 Task: Install and use a new font in VS Code for coding.
Action: Mouse moved to (424, 207)
Screenshot: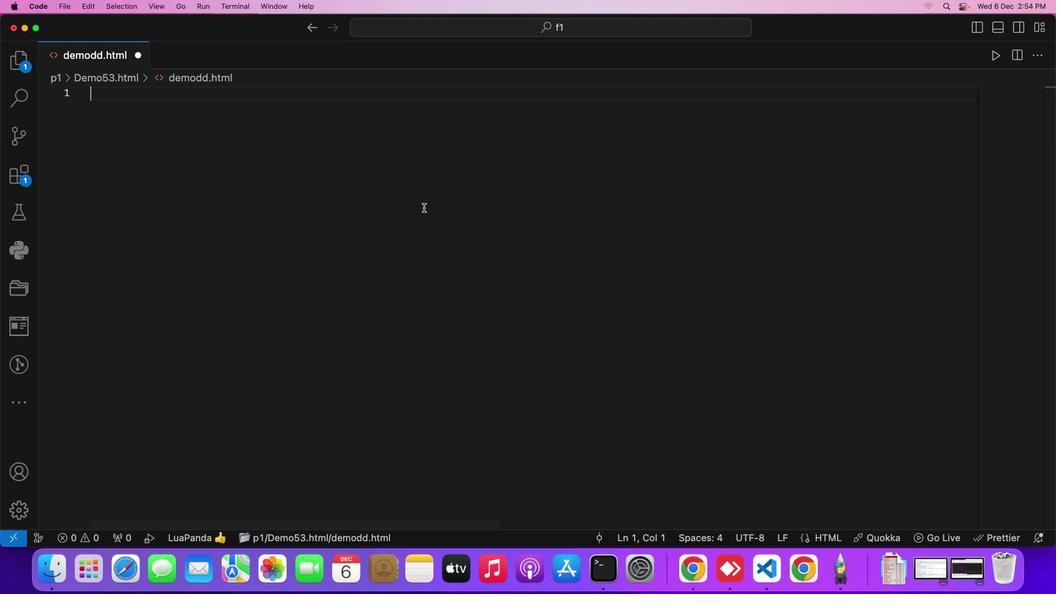 
Action: Mouse pressed left at (424, 207)
Screenshot: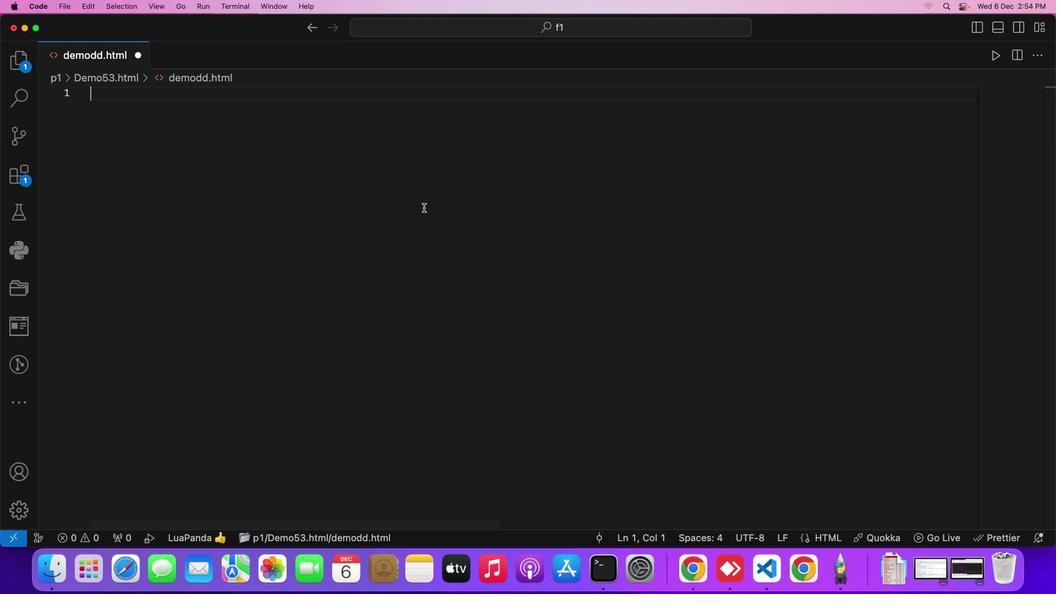 
Action: Mouse moved to (21, 175)
Screenshot: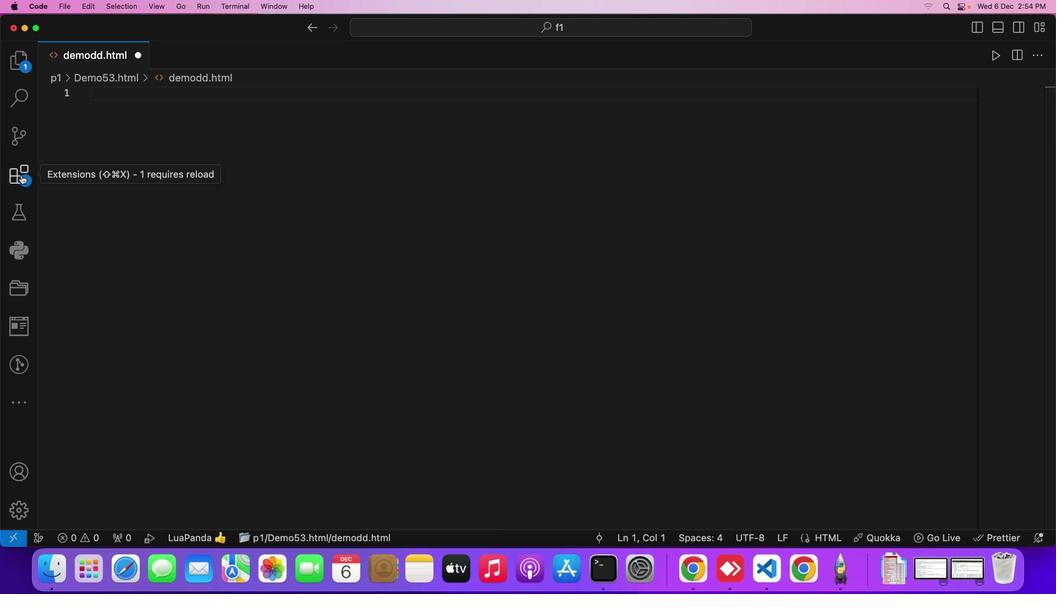 
Action: Mouse pressed left at (21, 175)
Screenshot: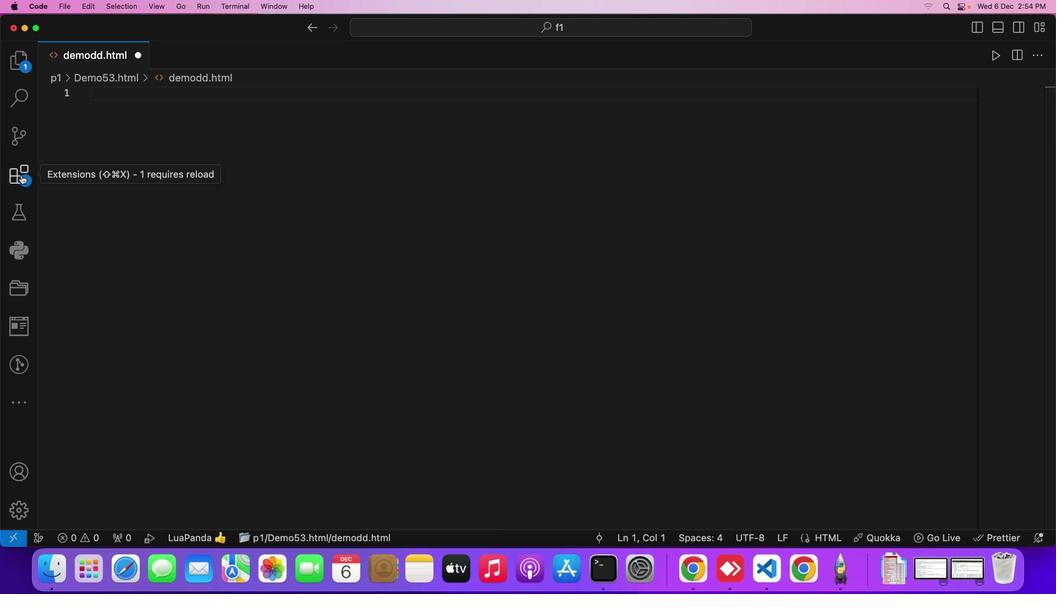 
Action: Mouse moved to (117, 82)
Screenshot: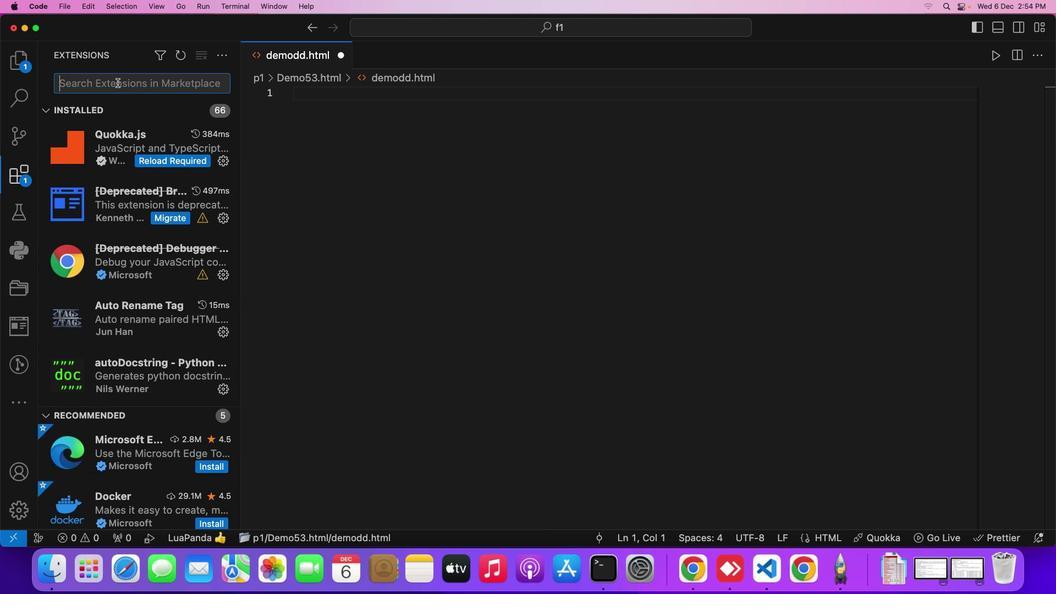 
Action: Mouse pressed left at (117, 82)
Screenshot: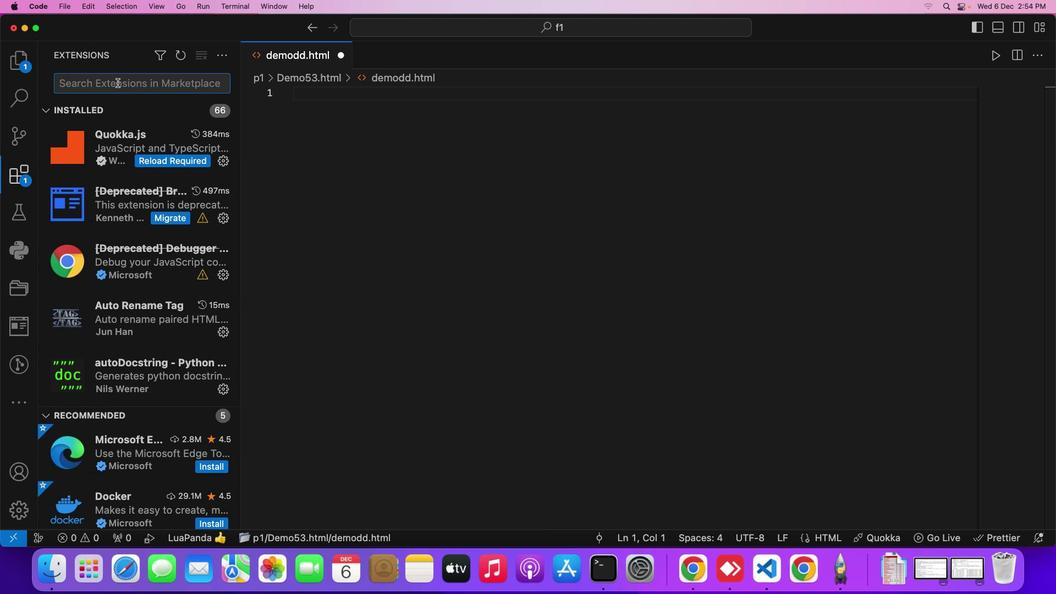 
Action: Mouse moved to (116, 83)
Screenshot: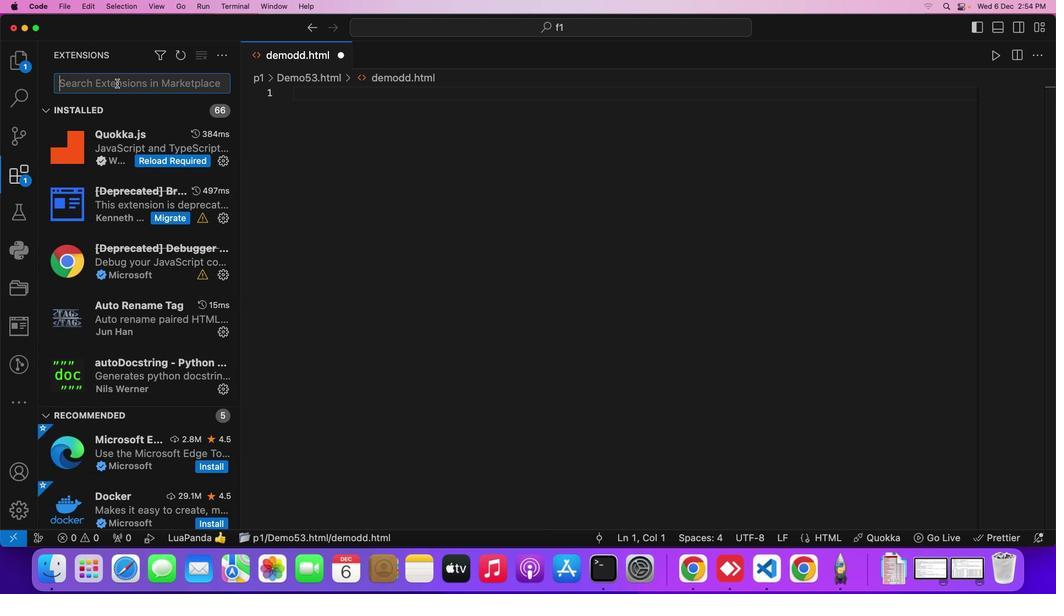 
Action: Key pressed 'f''o''n''t'Key.backspaceKey.backspaceKey.backspaceKey.backspace'n''e''w'Key.space'f''o''n''t'
Screenshot: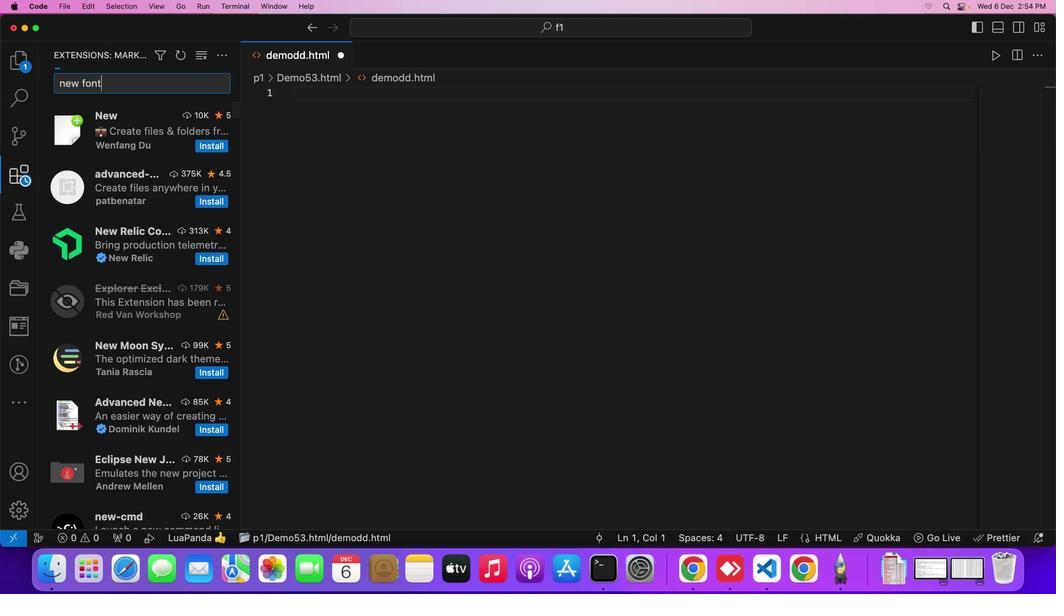 
Action: Mouse moved to (146, 219)
Screenshot: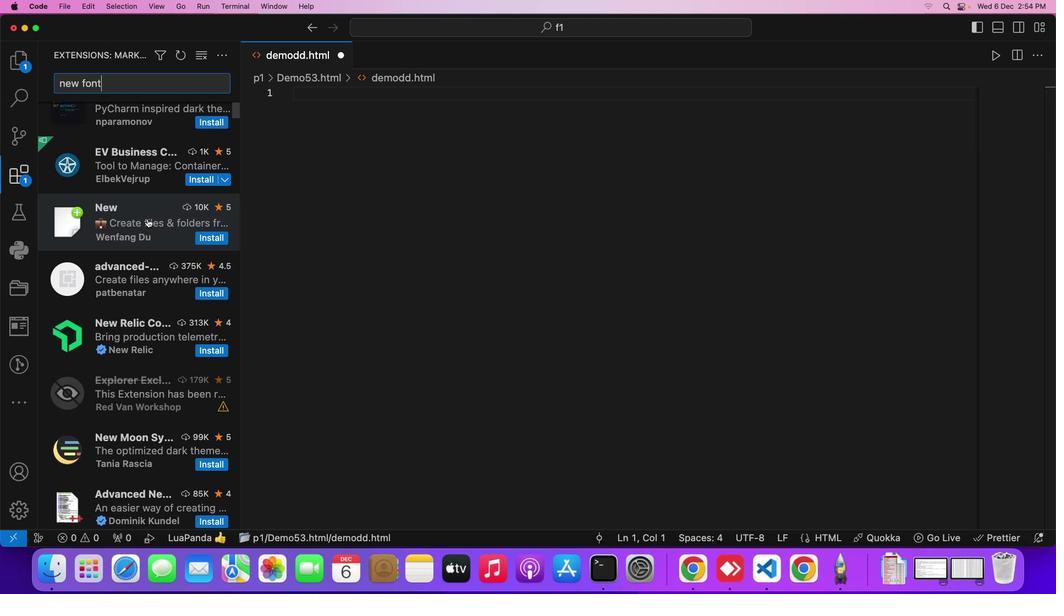 
Action: Mouse scrolled (146, 219) with delta (0, 0)
Screenshot: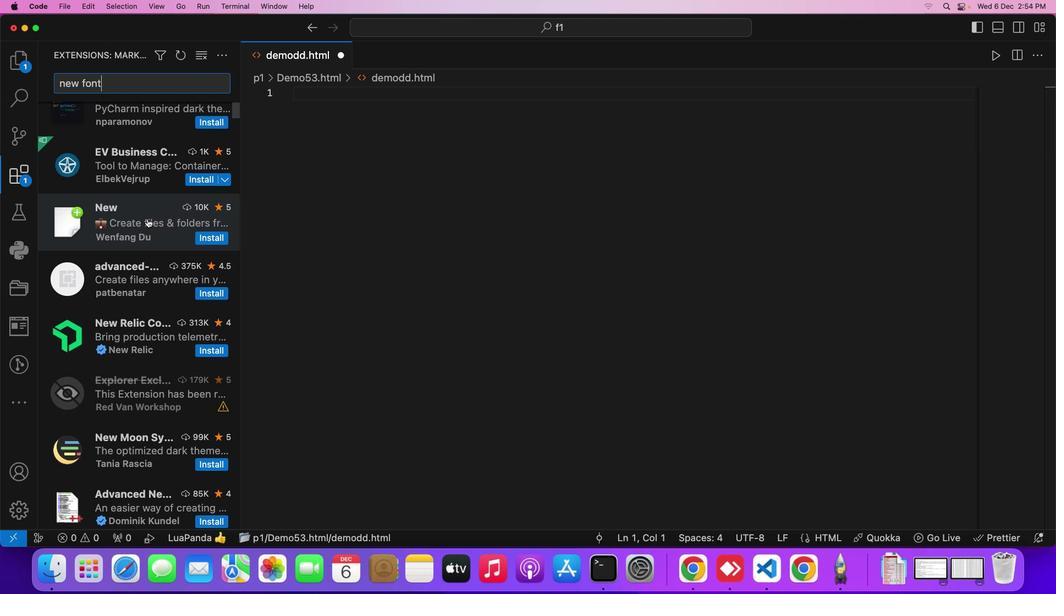 
Action: Mouse scrolled (146, 219) with delta (0, 0)
Screenshot: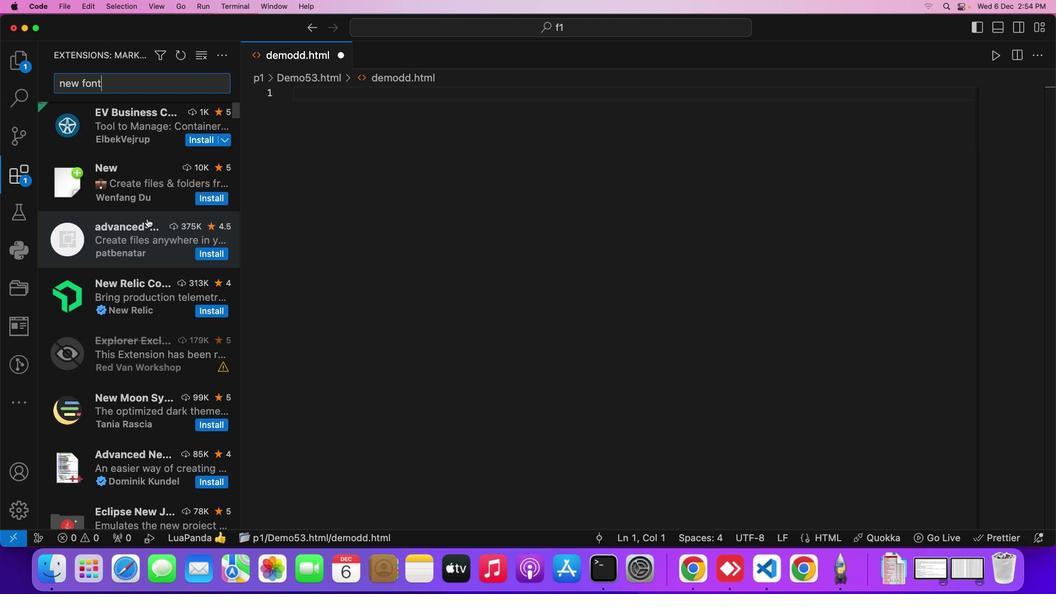
Action: Mouse scrolled (146, 219) with delta (0, 0)
Screenshot: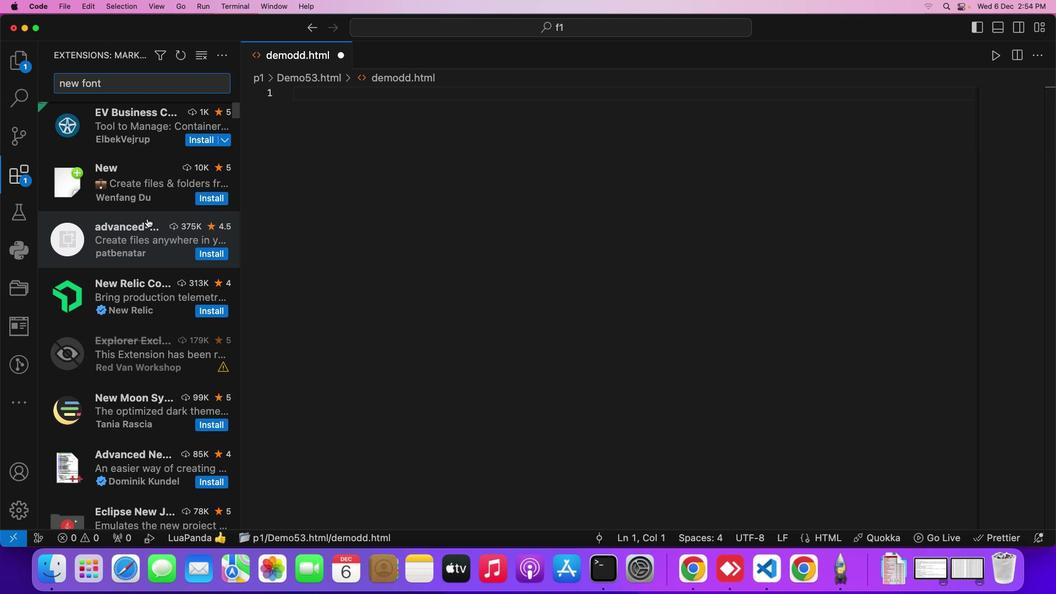 
Action: Mouse moved to (160, 422)
Screenshot: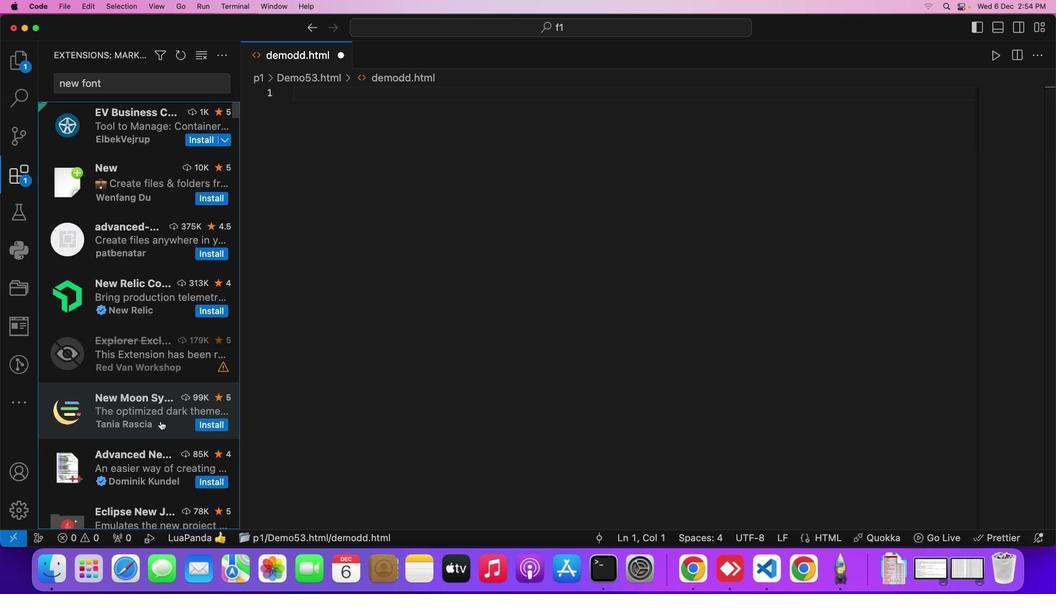 
Action: Mouse pressed left at (160, 422)
Screenshot: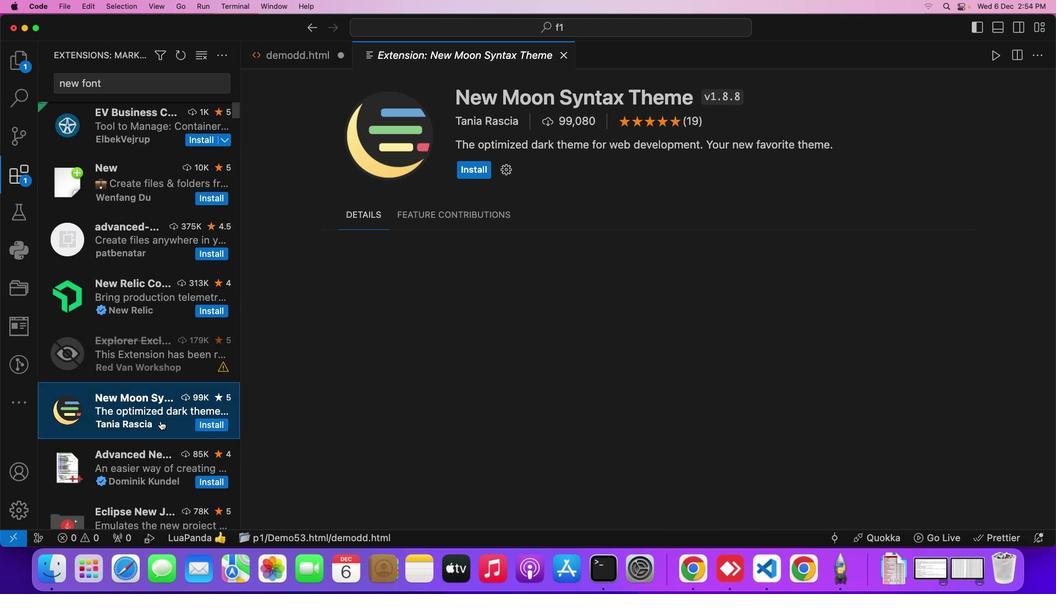 
Action: Mouse moved to (471, 172)
Screenshot: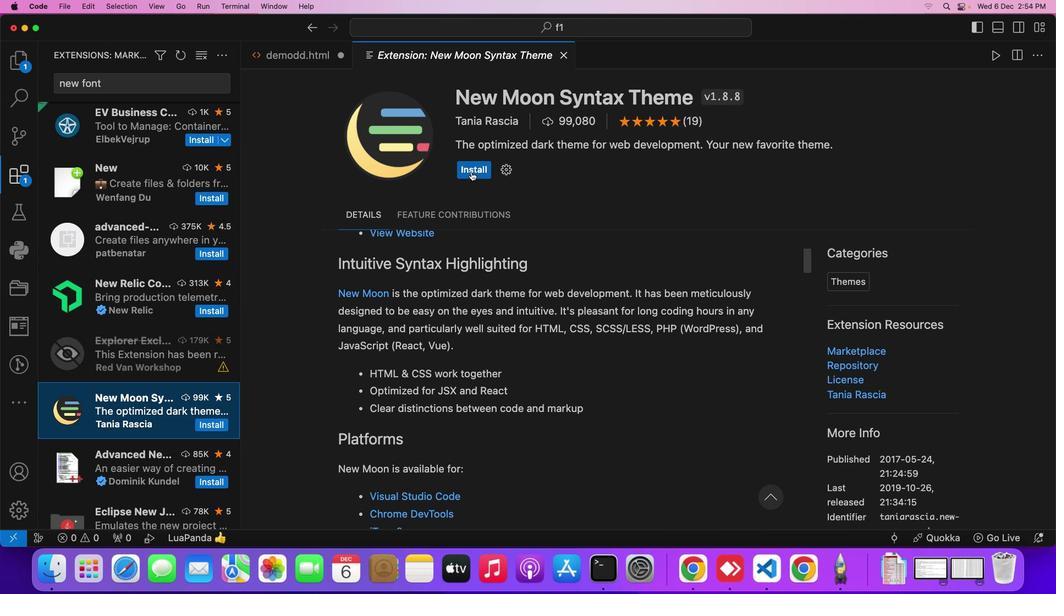 
Action: Mouse pressed left at (471, 172)
Screenshot: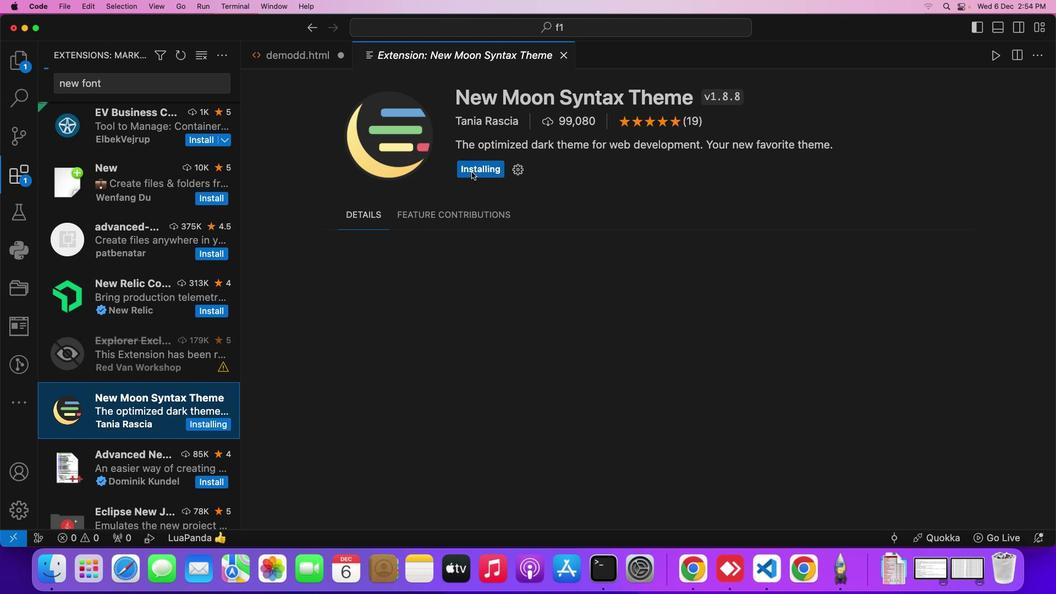 
Action: Mouse moved to (347, 57)
Screenshot: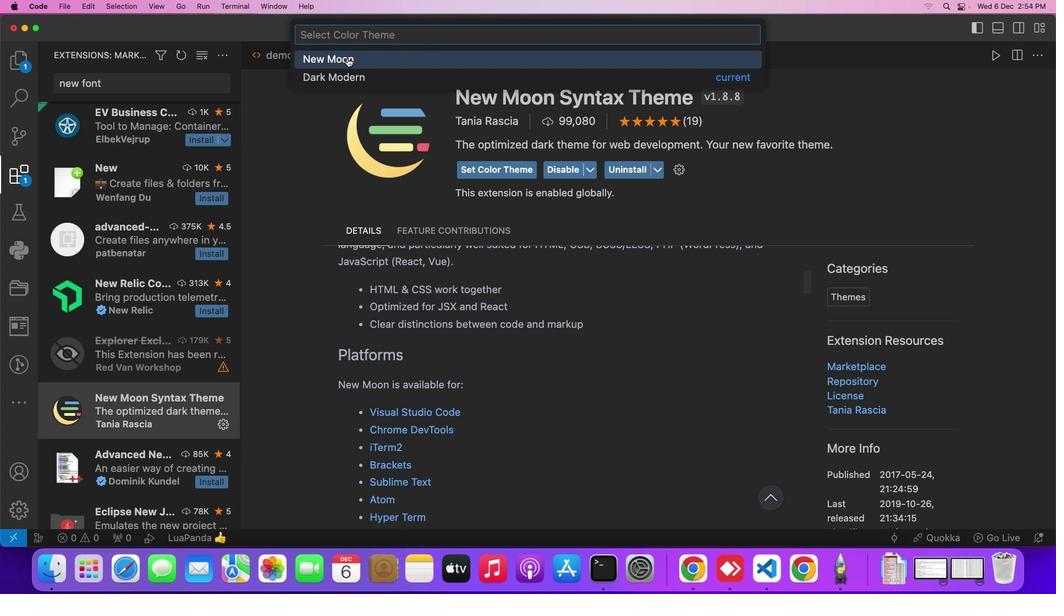 
Action: Mouse pressed left at (347, 57)
Screenshot: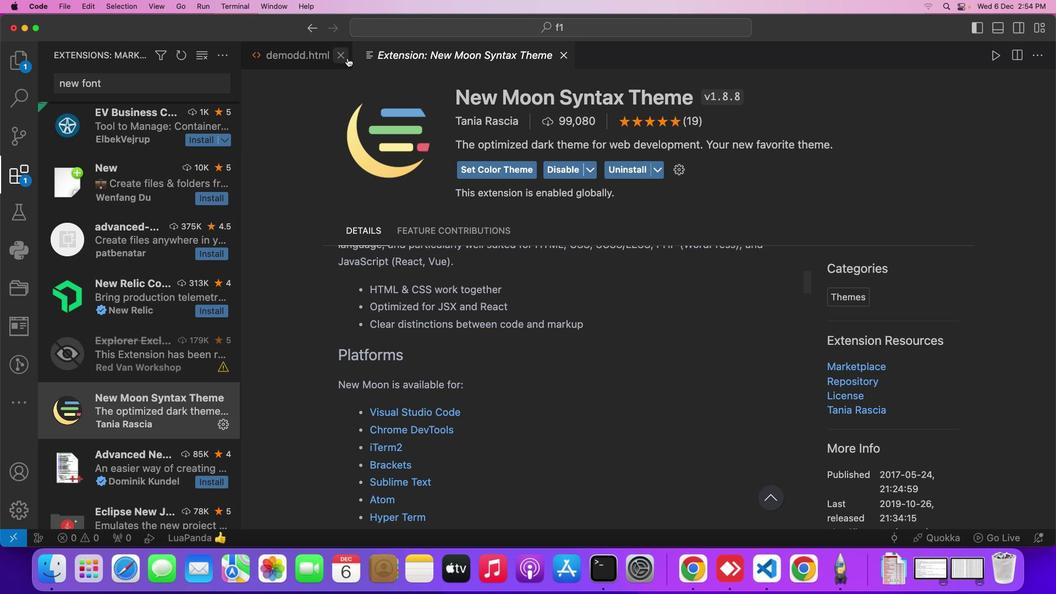 
Action: Mouse moved to (565, 56)
Screenshot: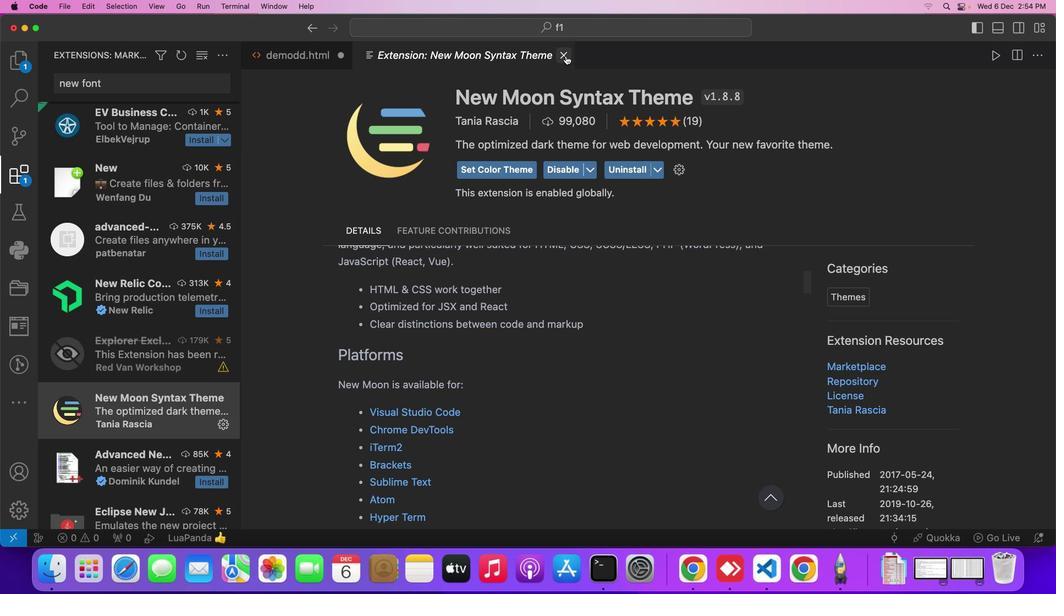 
Action: Mouse pressed left at (565, 56)
Screenshot: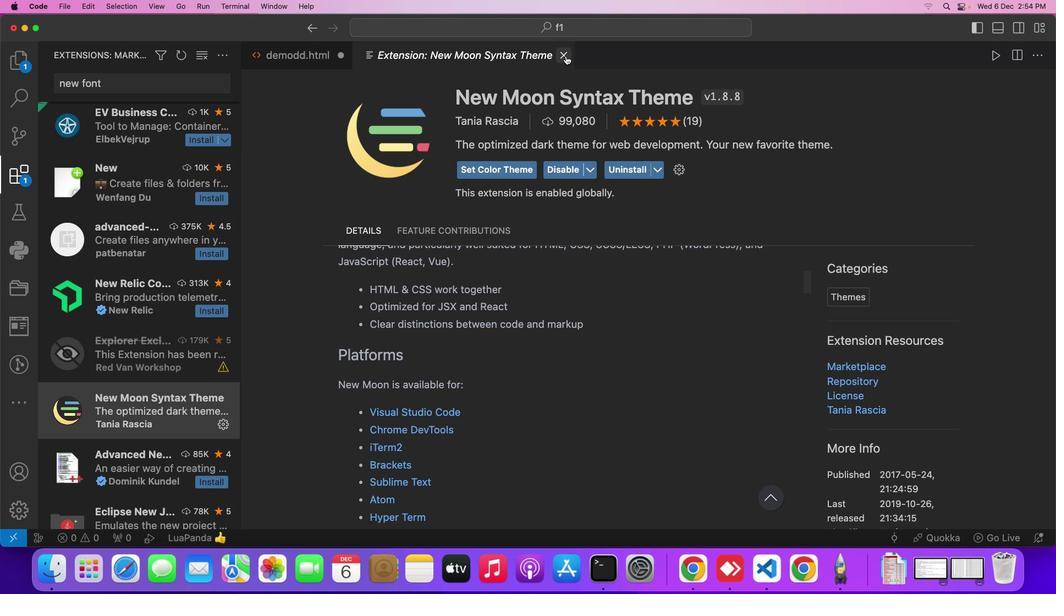 
Action: Mouse moved to (363, 99)
Screenshot: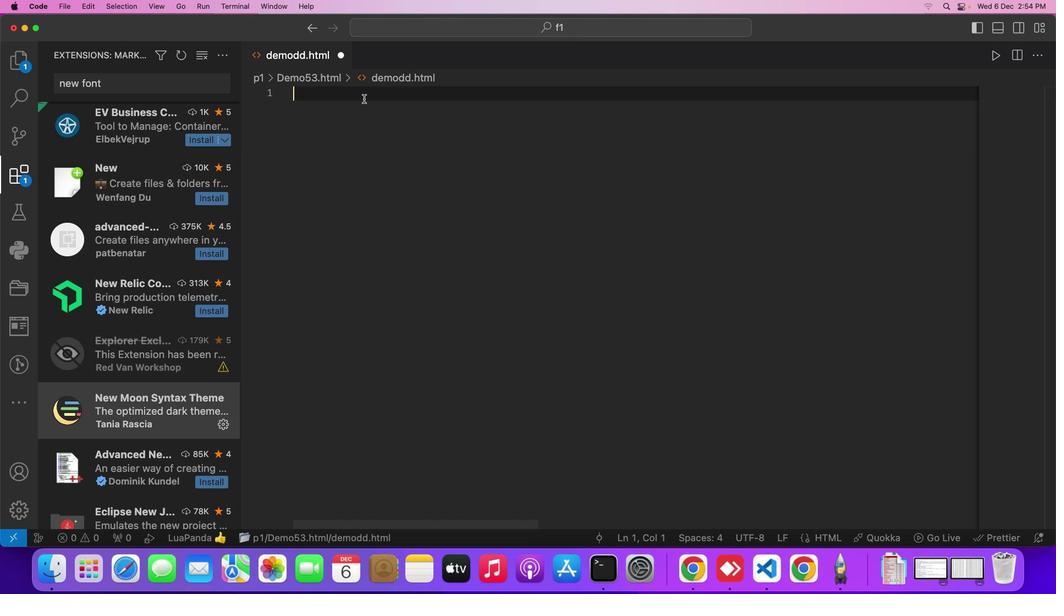 
Action: Key pressed Key.shift_r'<''h''1'Key.shift_r'>'Key.shift_r'H''e''l''l''o'Key.spaceKey.shift_r'W''o''r''l''d'
Screenshot: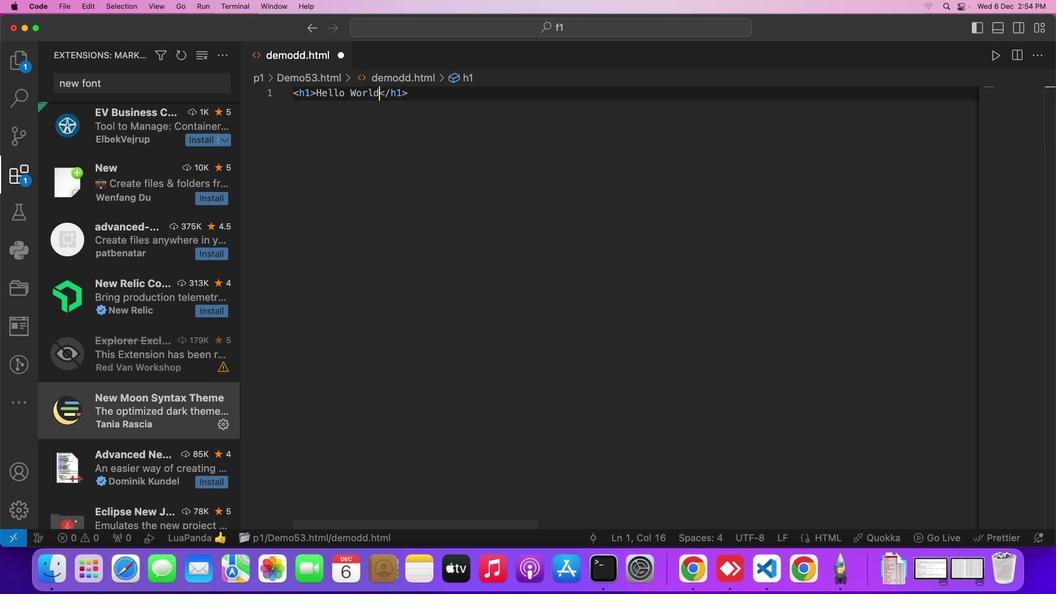 
Action: Mouse moved to (417, 100)
Screenshot: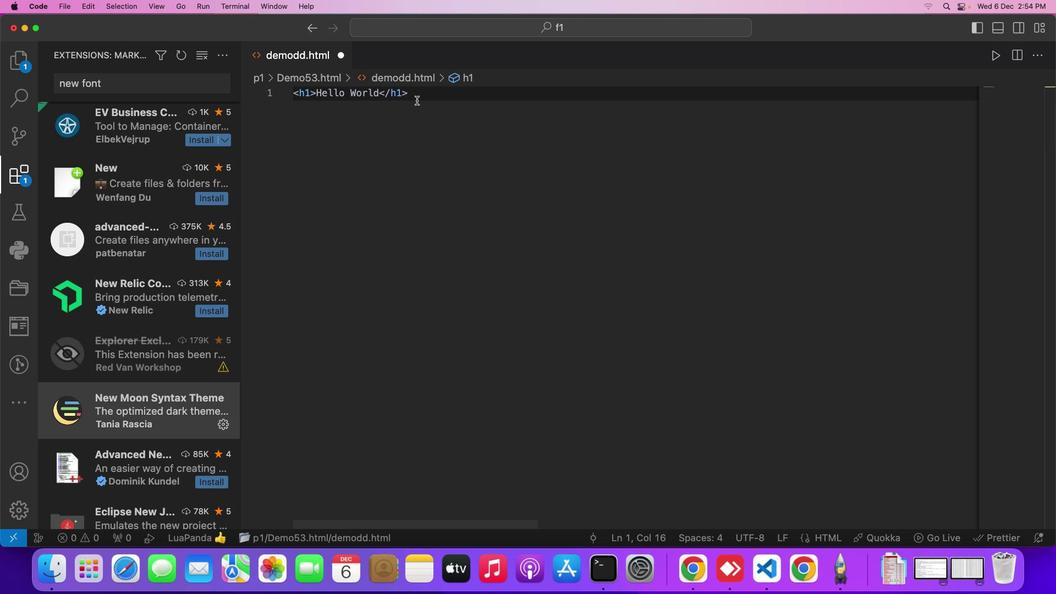 
Action: Mouse pressed left at (417, 100)
Screenshot: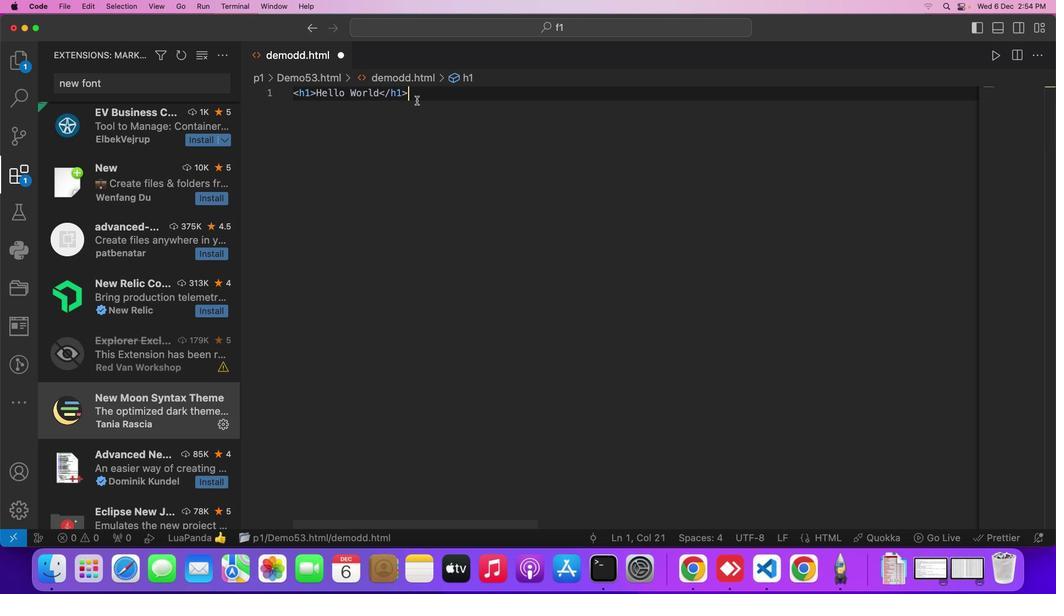 
